 Task: Experiment with the "Adjust Tempo" effect to create a slowed-down or sped-up version of a song.
Action: Mouse moved to (63, 3)
Screenshot: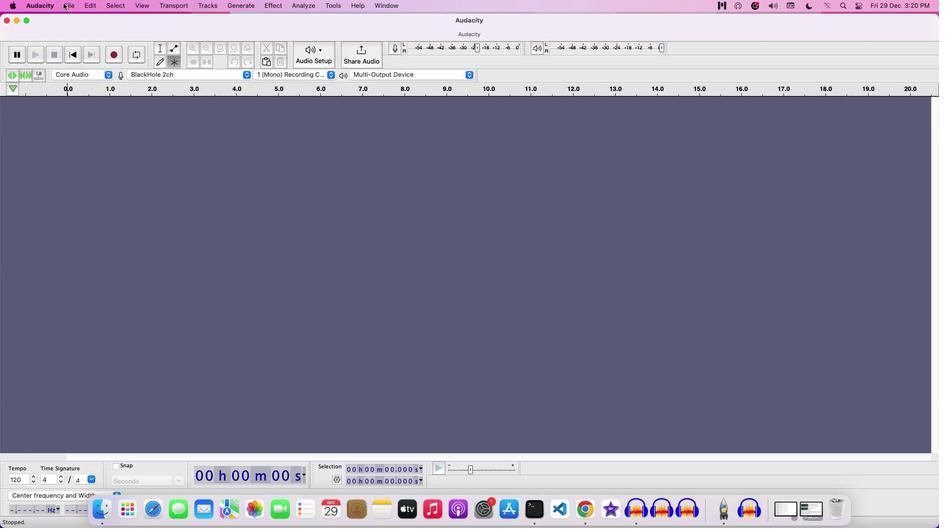 
Action: Mouse pressed left at (63, 3)
Screenshot: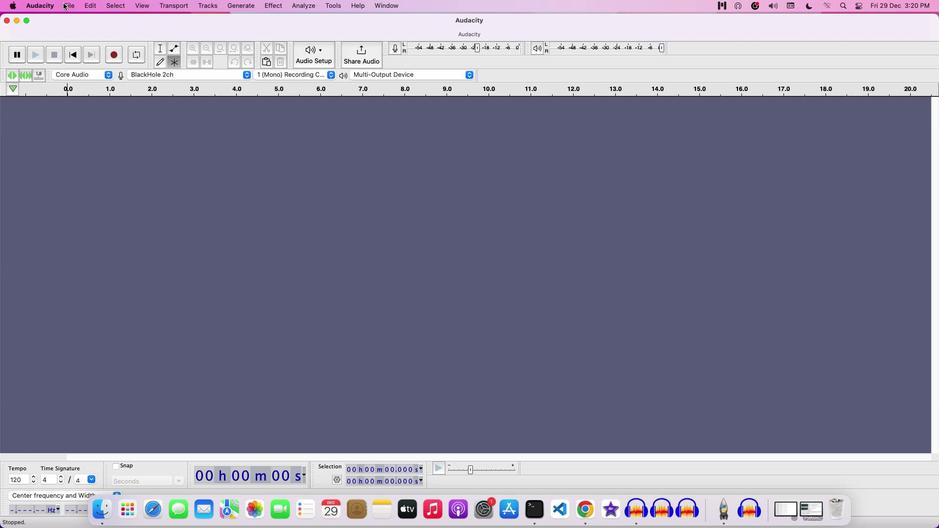 
Action: Mouse moved to (82, 33)
Screenshot: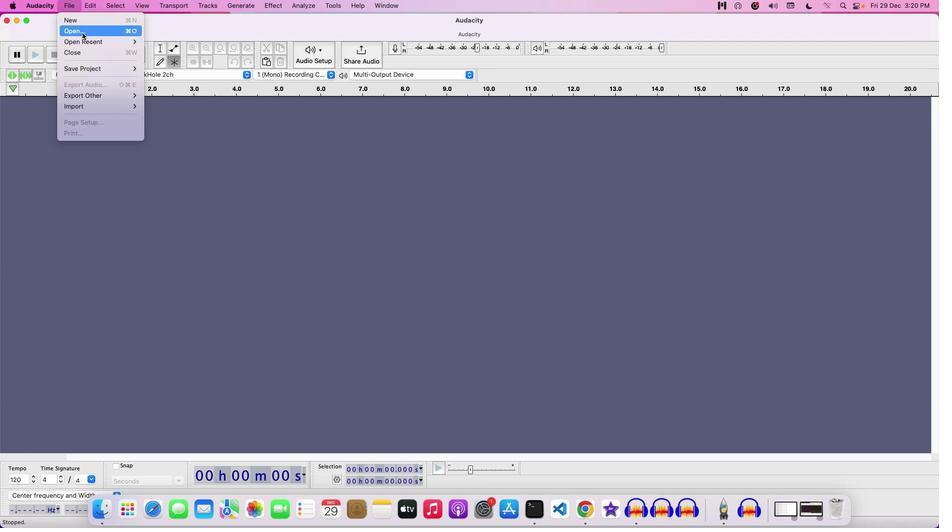 
Action: Mouse pressed left at (82, 33)
Screenshot: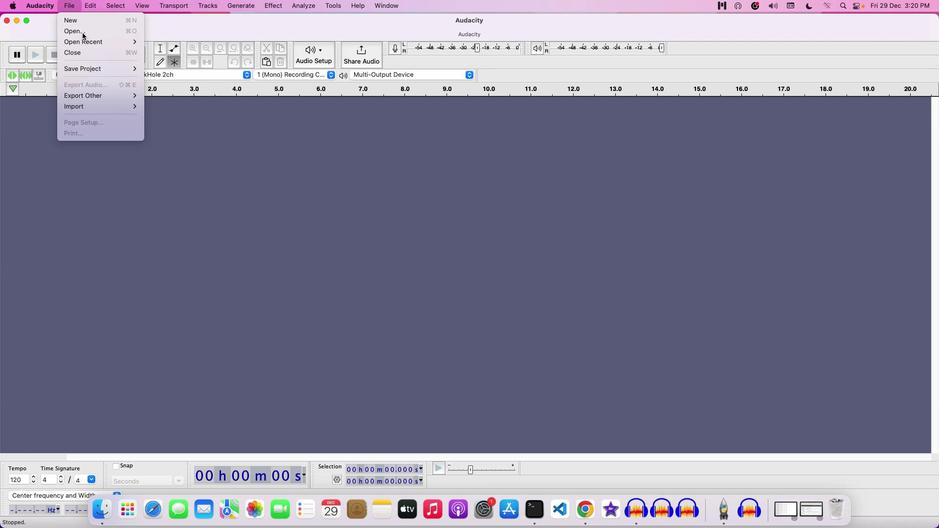 
Action: Mouse moved to (399, 161)
Screenshot: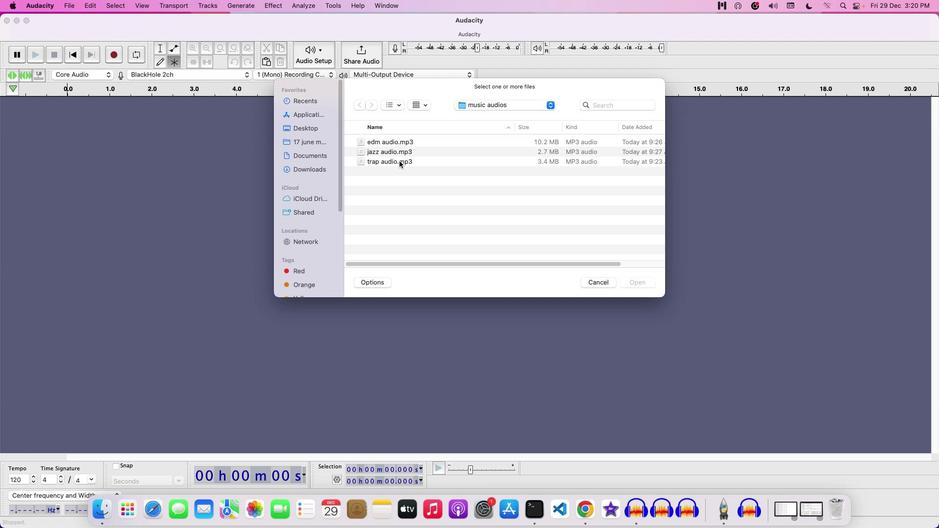 
Action: Mouse pressed left at (399, 161)
Screenshot: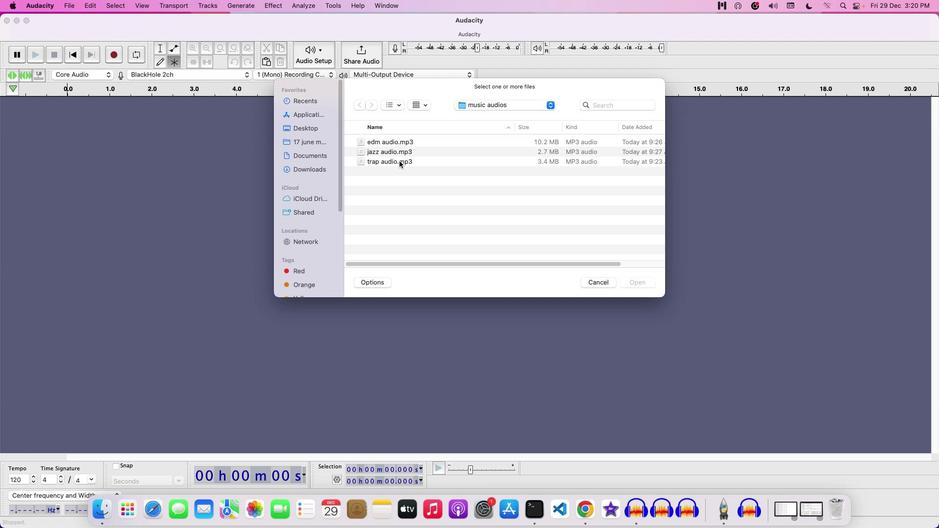 
Action: Mouse moved to (644, 280)
Screenshot: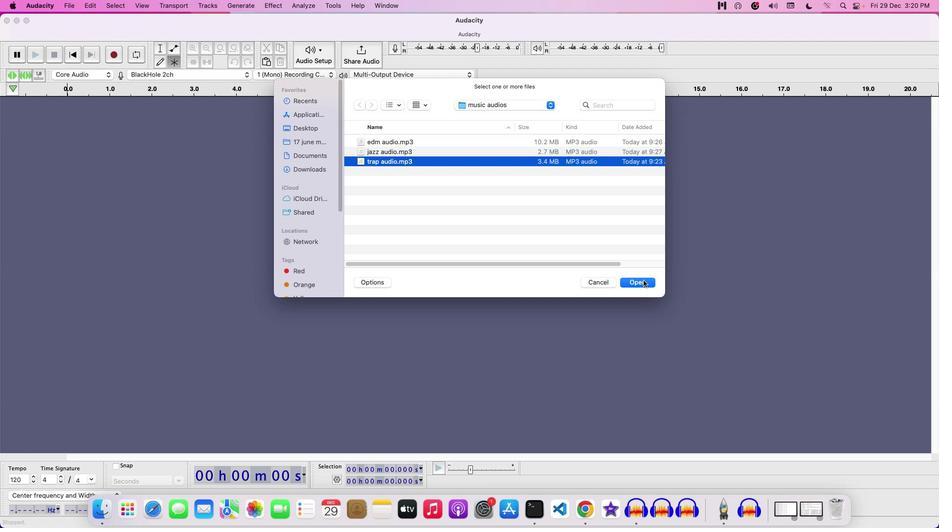 
Action: Mouse pressed left at (644, 280)
Screenshot: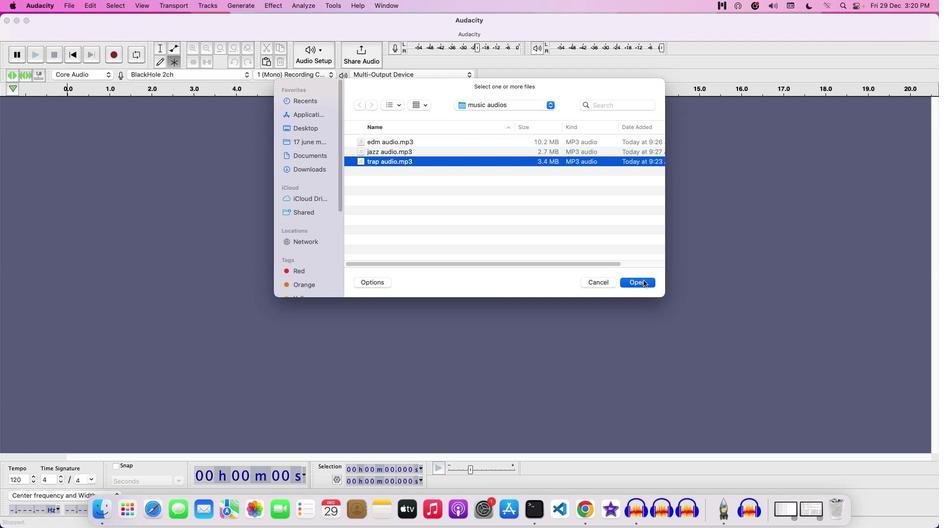 
Action: Mouse moved to (641, 279)
Screenshot: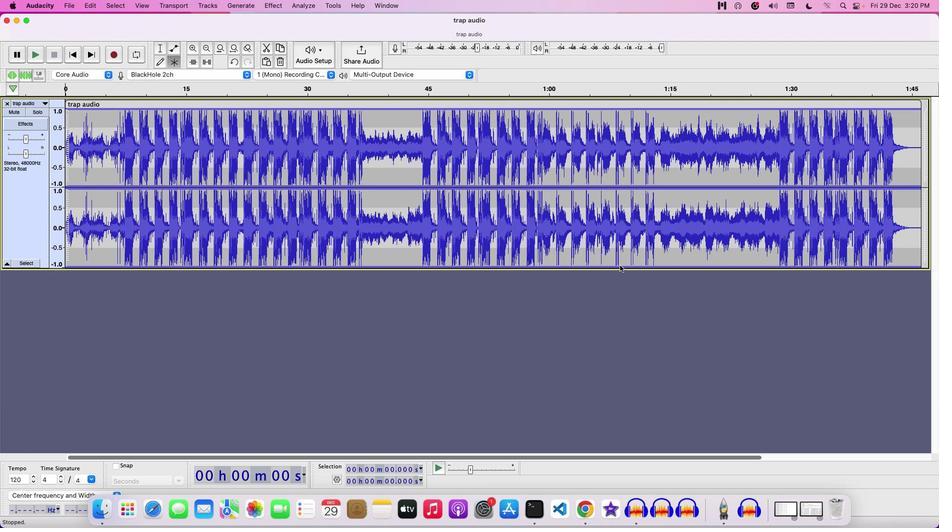 
Action: Key pressed Key.space
Screenshot: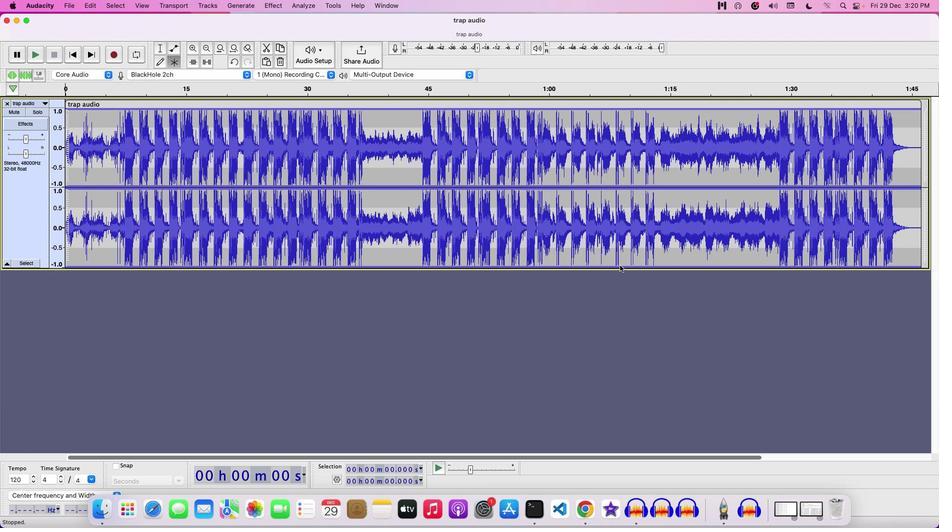 
Action: Mouse moved to (28, 140)
Screenshot: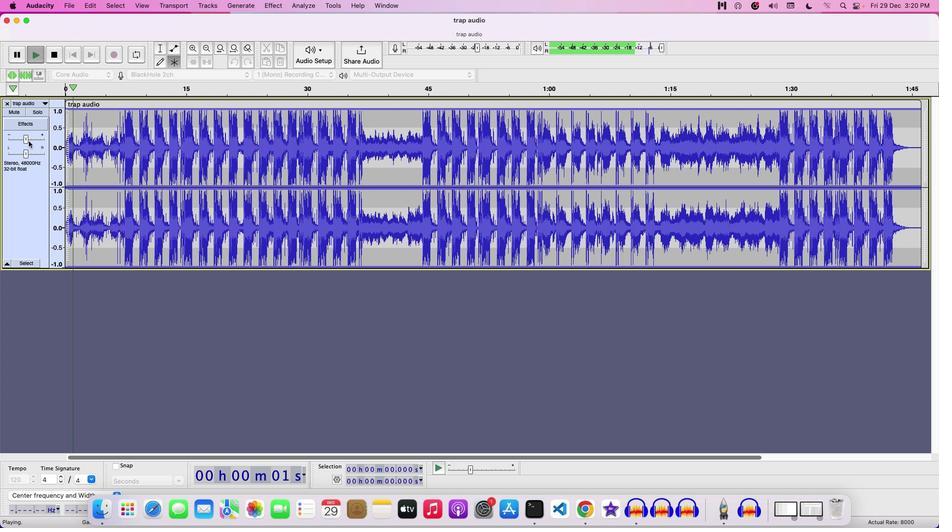 
Action: Mouse pressed left at (28, 140)
Screenshot: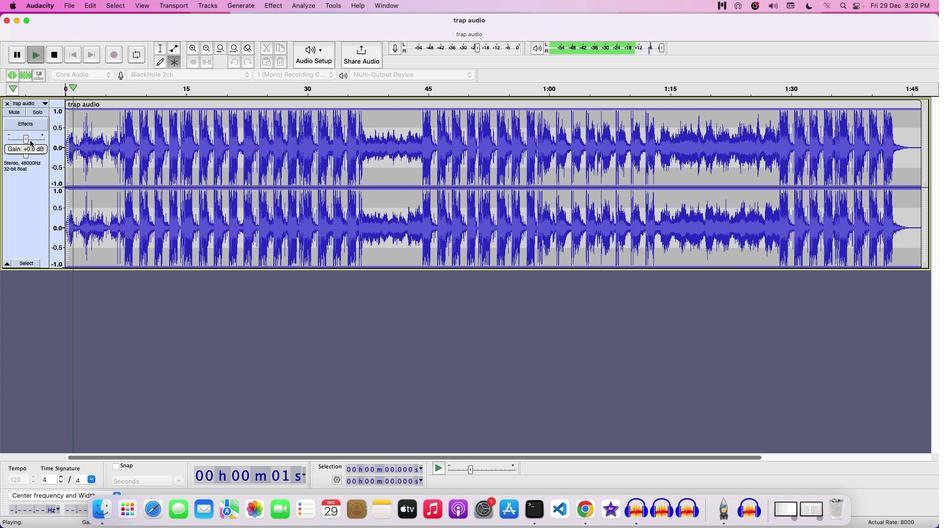 
Action: Mouse moved to (28, 138)
Screenshot: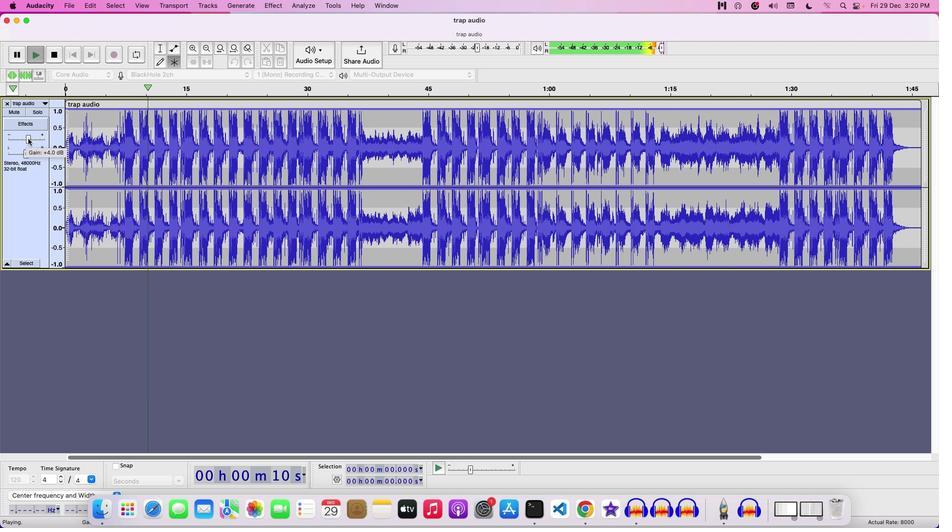 
Action: Mouse pressed left at (28, 138)
Screenshot: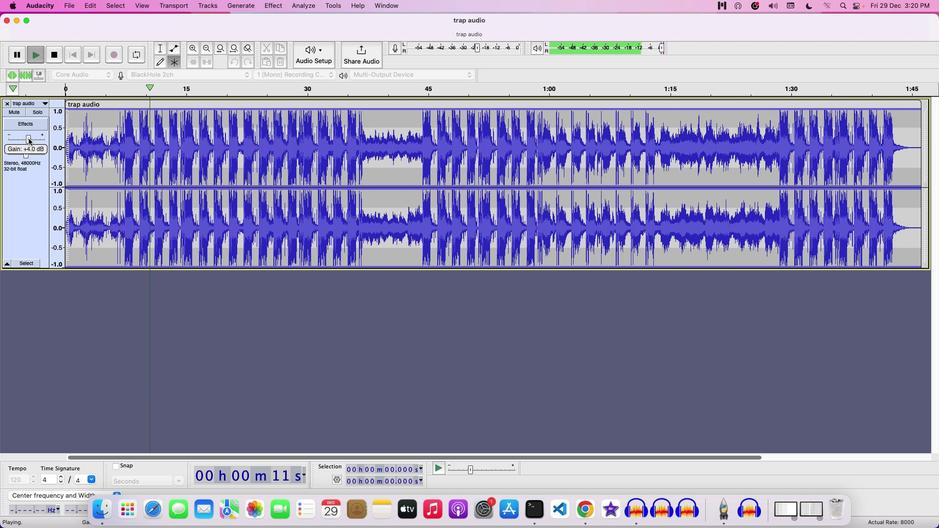 
Action: Mouse moved to (30, 138)
Screenshot: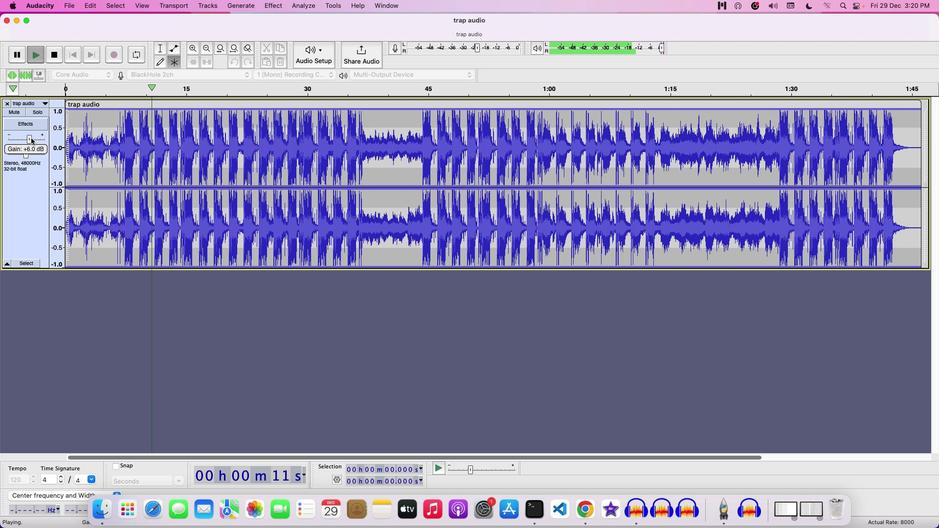 
Action: Mouse pressed left at (30, 138)
Screenshot: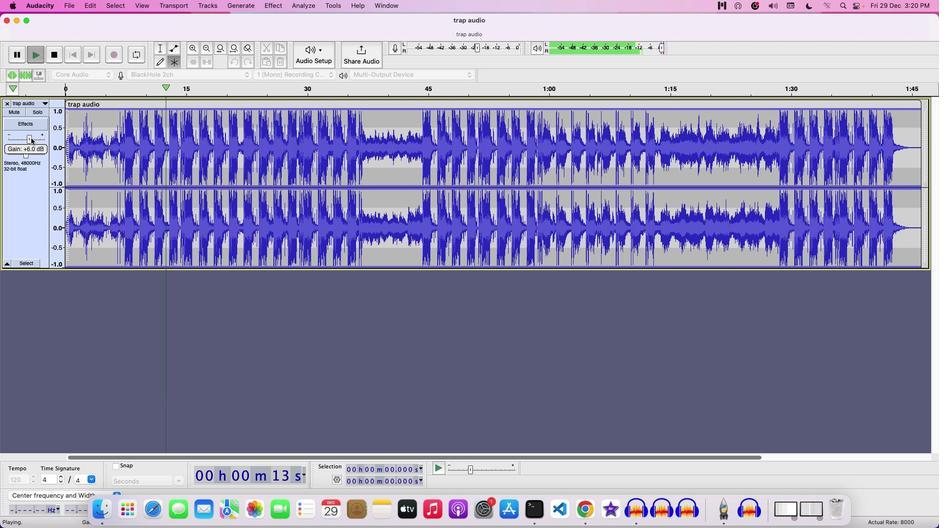 
Action: Mouse moved to (318, 210)
Screenshot: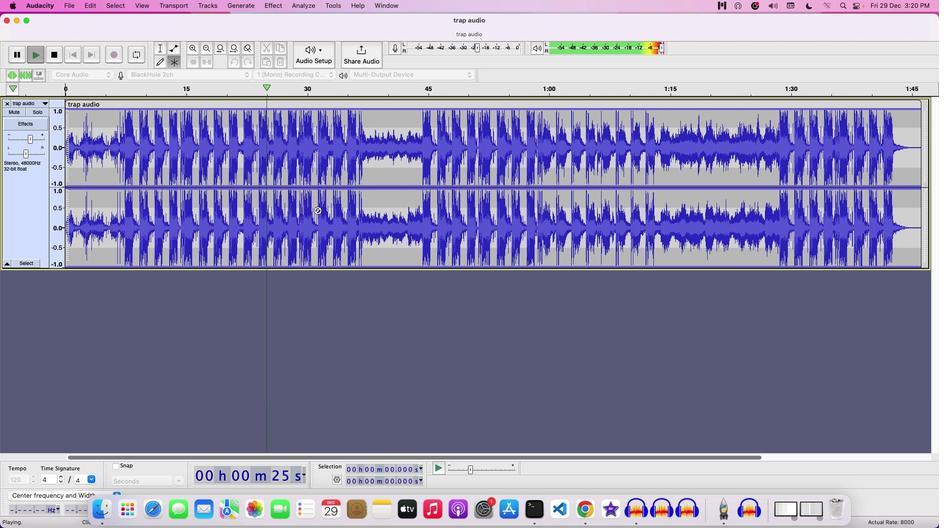 
Action: Key pressed Key.space
Screenshot: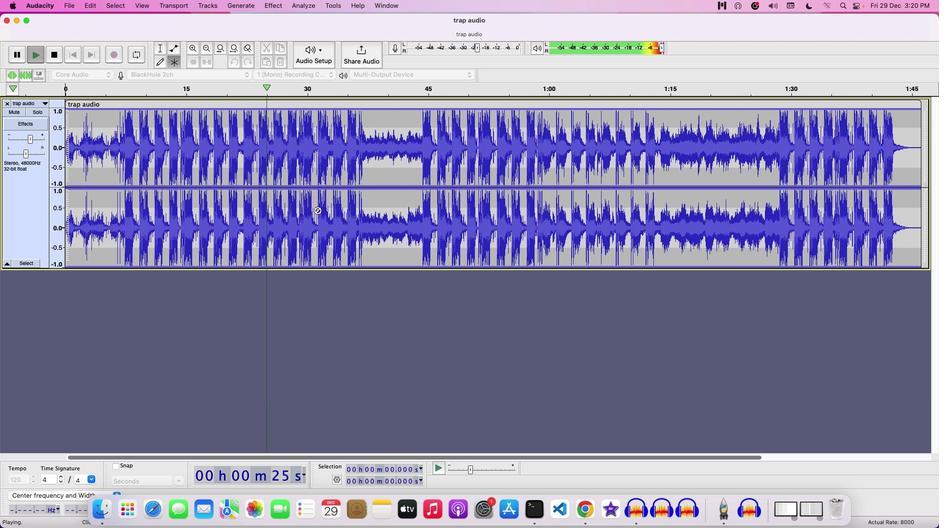 
Action: Mouse moved to (210, 147)
Screenshot: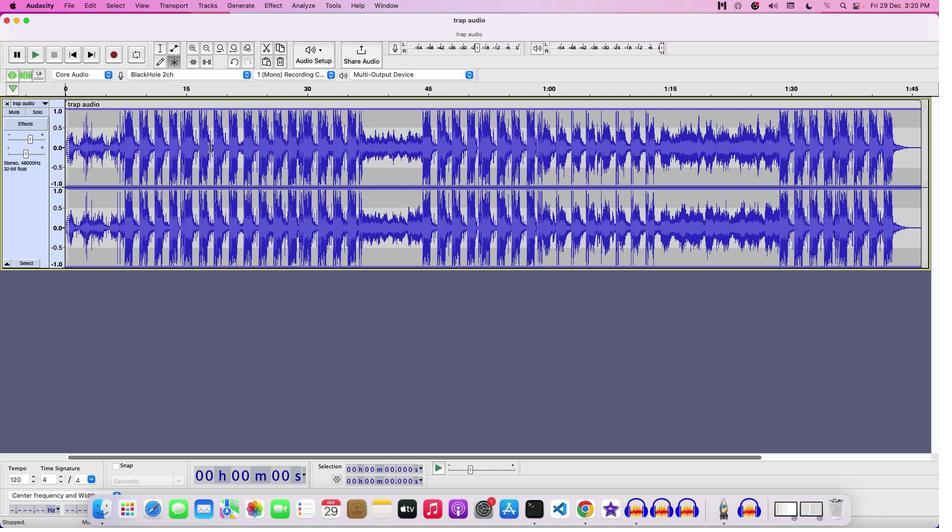 
Action: Mouse pressed left at (210, 147)
Screenshot: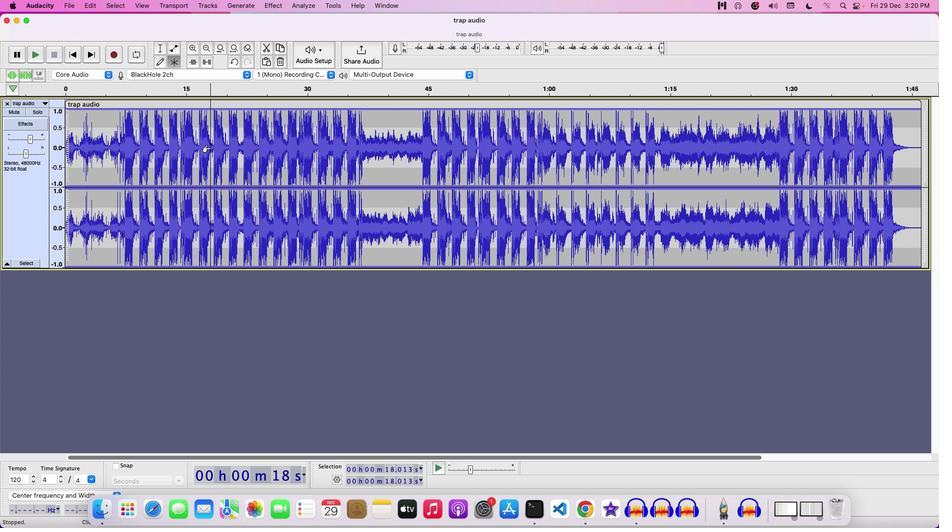 
Action: Mouse pressed left at (210, 147)
Screenshot: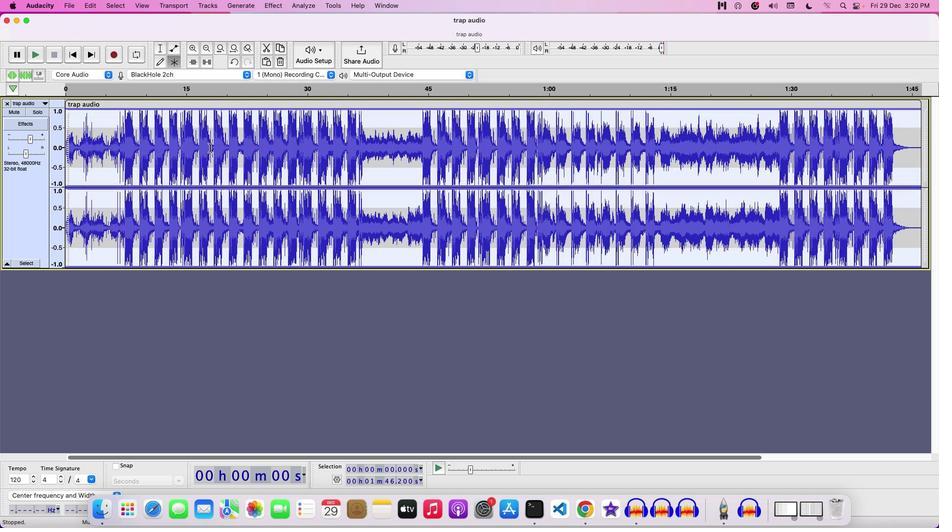 
Action: Mouse moved to (274, 5)
Screenshot: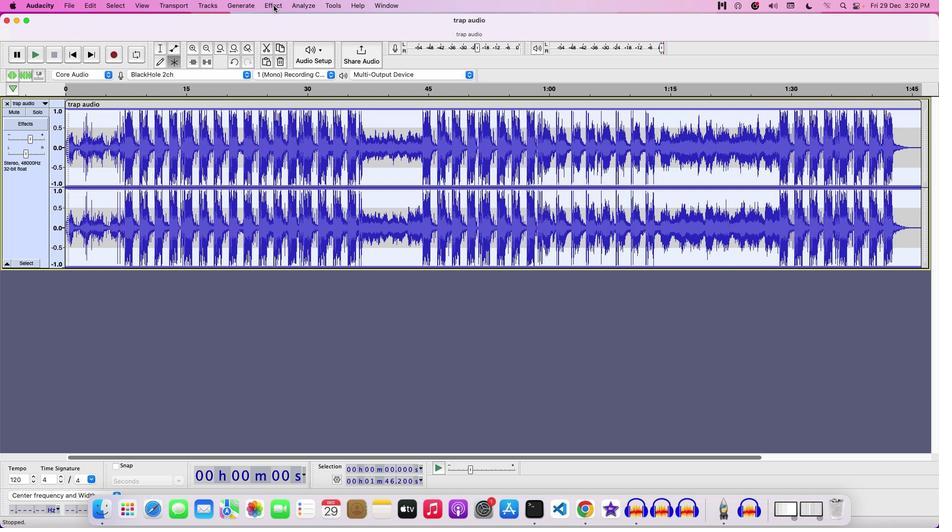 
Action: Mouse pressed left at (274, 5)
Screenshot: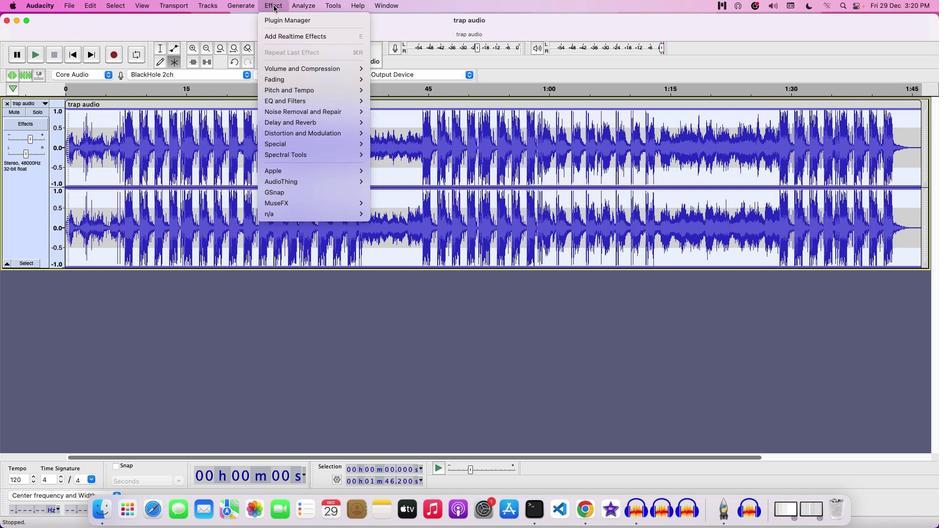 
Action: Mouse moved to (403, 111)
Screenshot: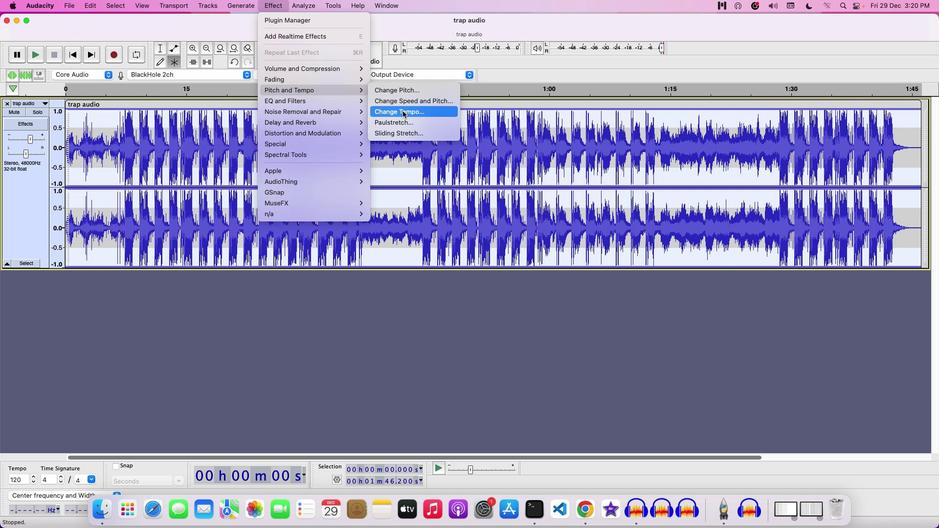
Action: Mouse pressed left at (403, 111)
Screenshot: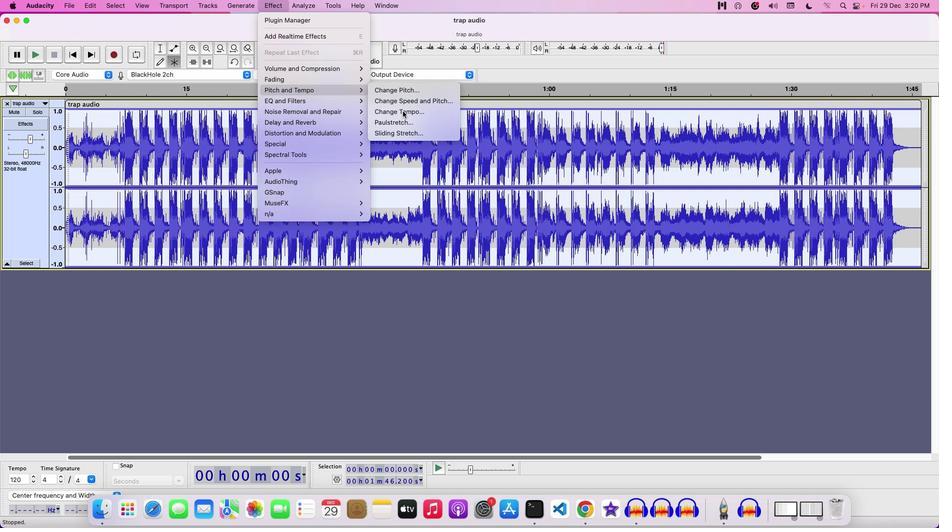 
Action: Mouse moved to (467, 251)
Screenshot: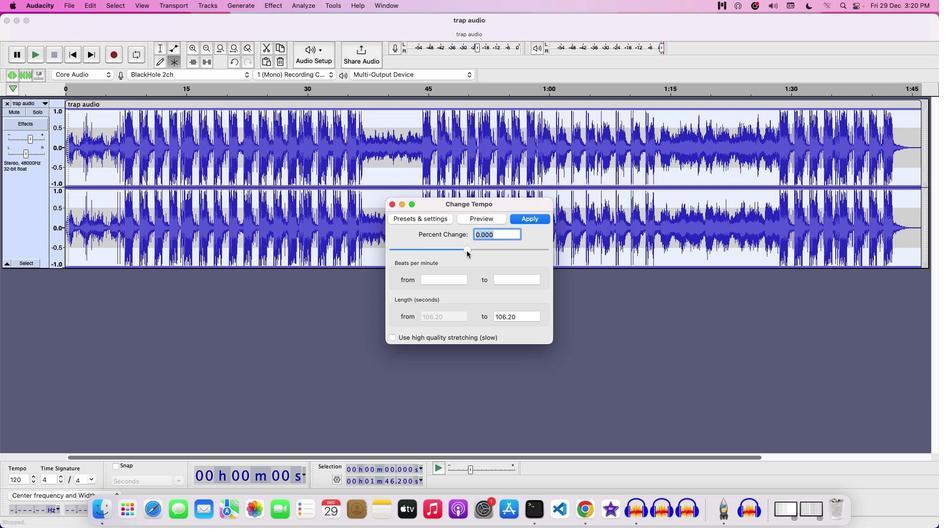 
Action: Mouse pressed left at (467, 251)
Screenshot: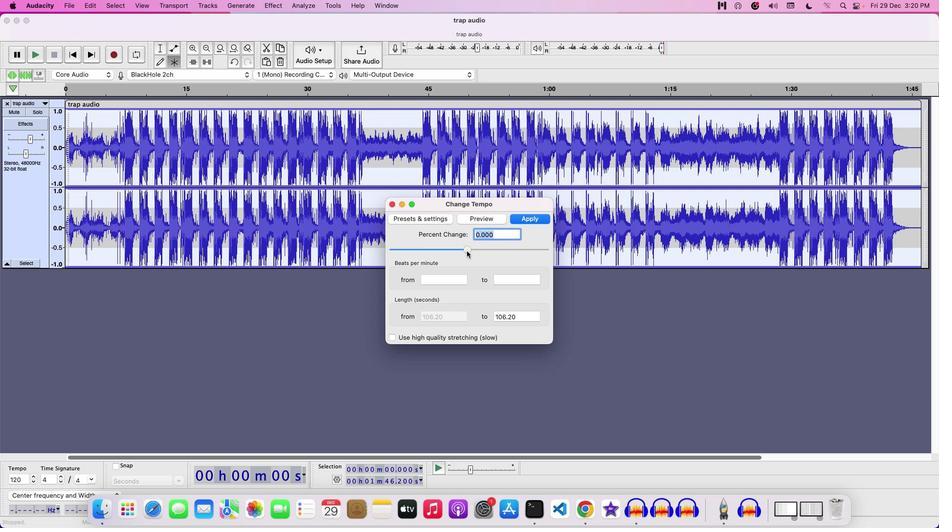 
Action: Mouse moved to (472, 218)
Screenshot: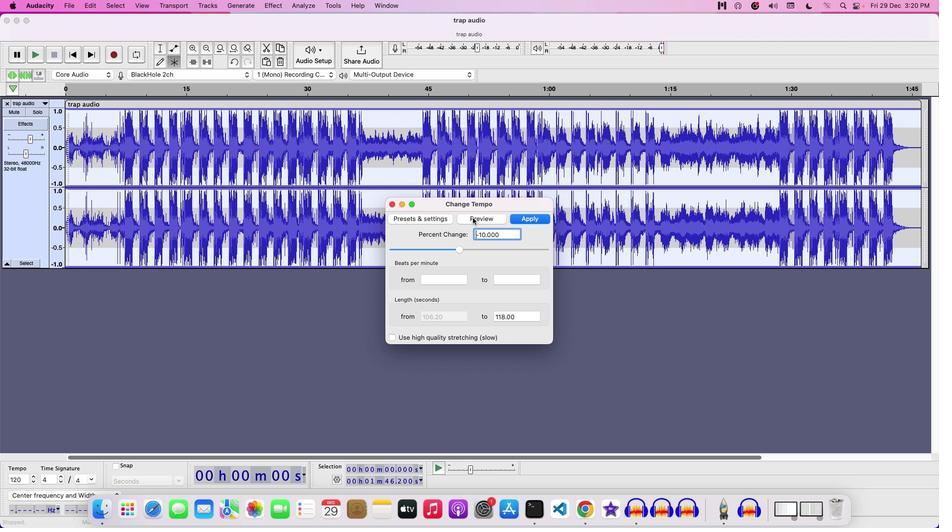
Action: Mouse pressed left at (472, 218)
Screenshot: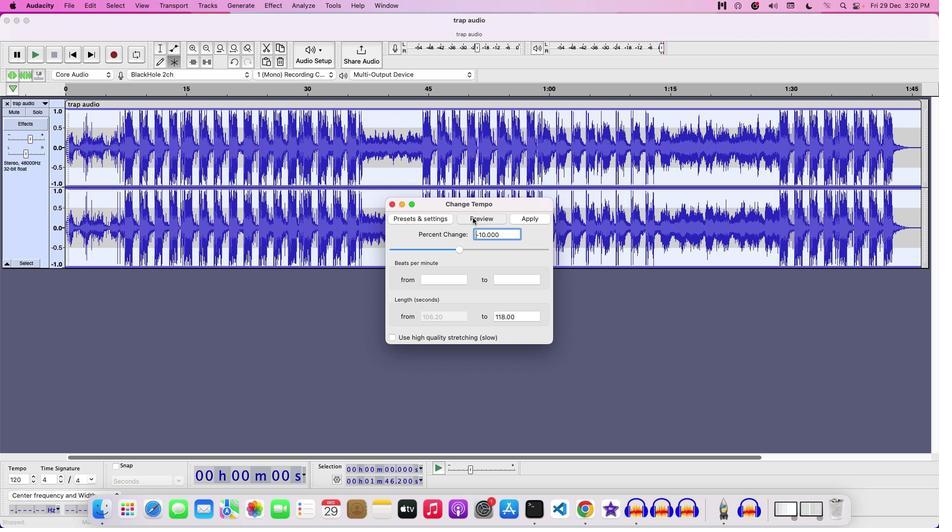 
Action: Mouse moved to (458, 252)
Screenshot: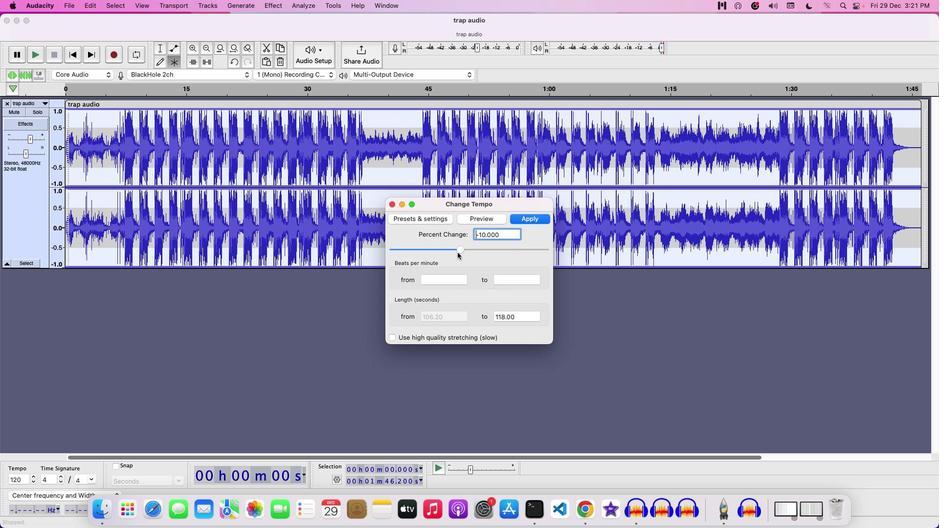 
Action: Mouse pressed left at (458, 252)
Screenshot: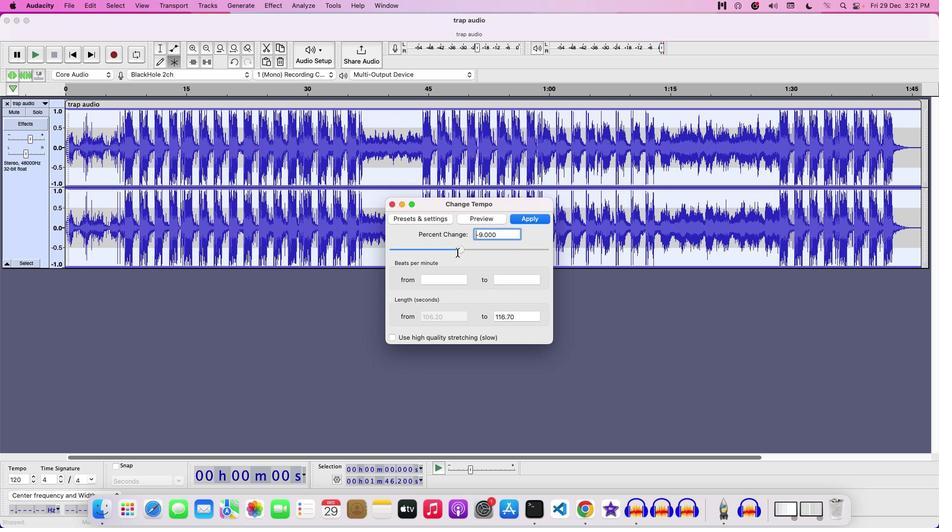 
Action: Mouse moved to (471, 218)
Screenshot: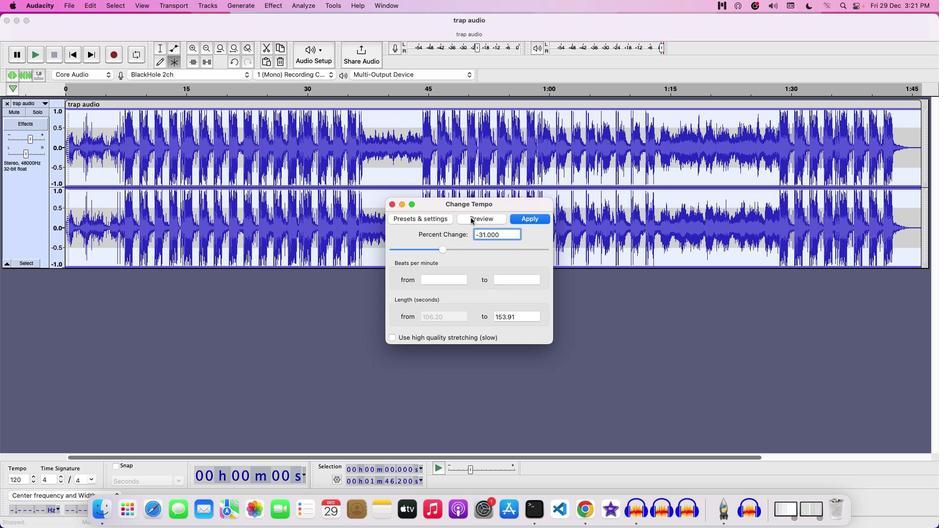 
Action: Mouse pressed left at (471, 218)
Screenshot: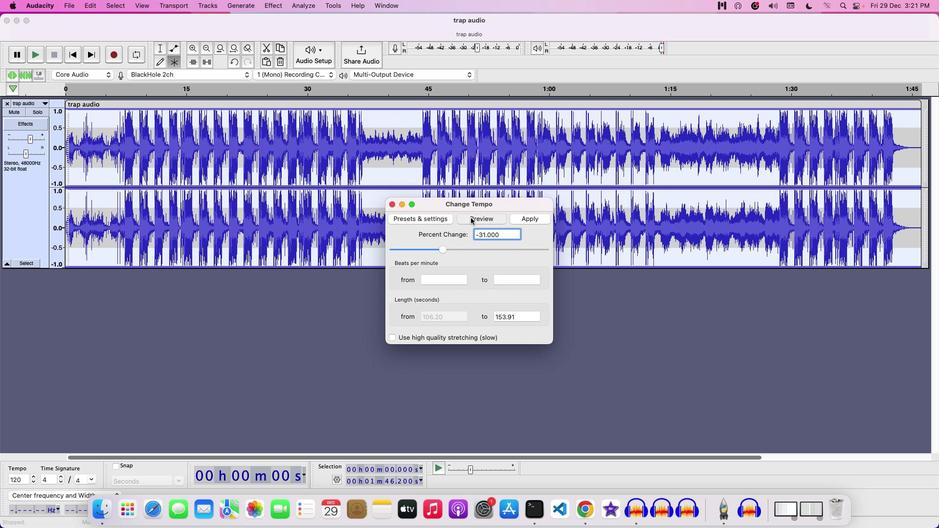 
Action: Mouse moved to (448, 249)
Screenshot: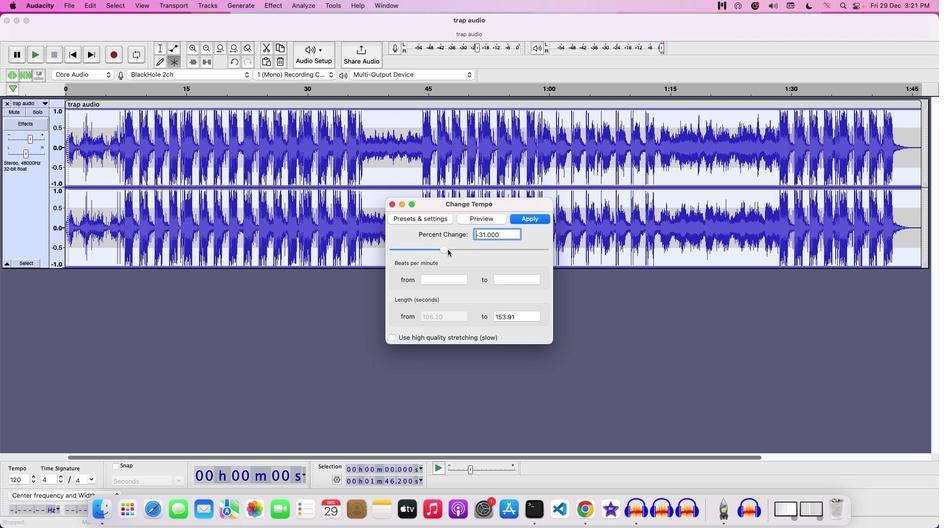 
Action: Mouse pressed left at (448, 249)
Screenshot: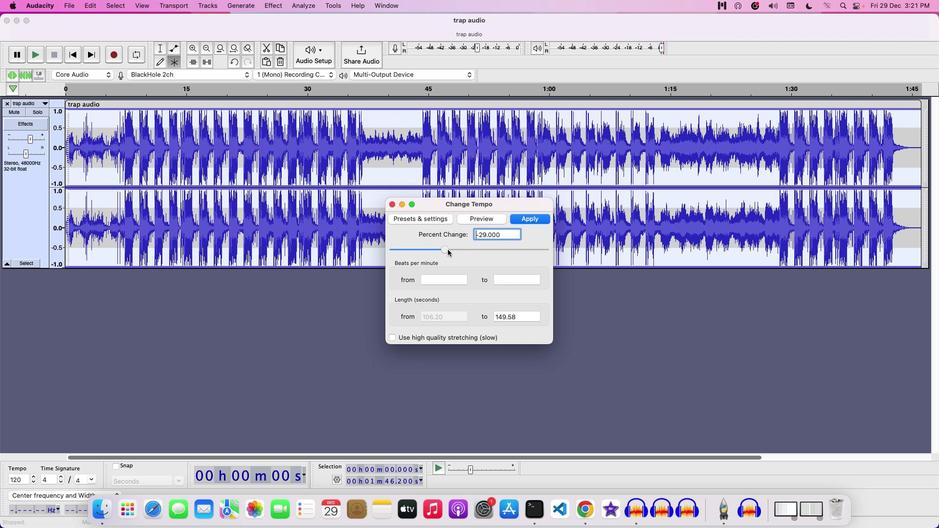 
Action: Mouse moved to (457, 247)
Screenshot: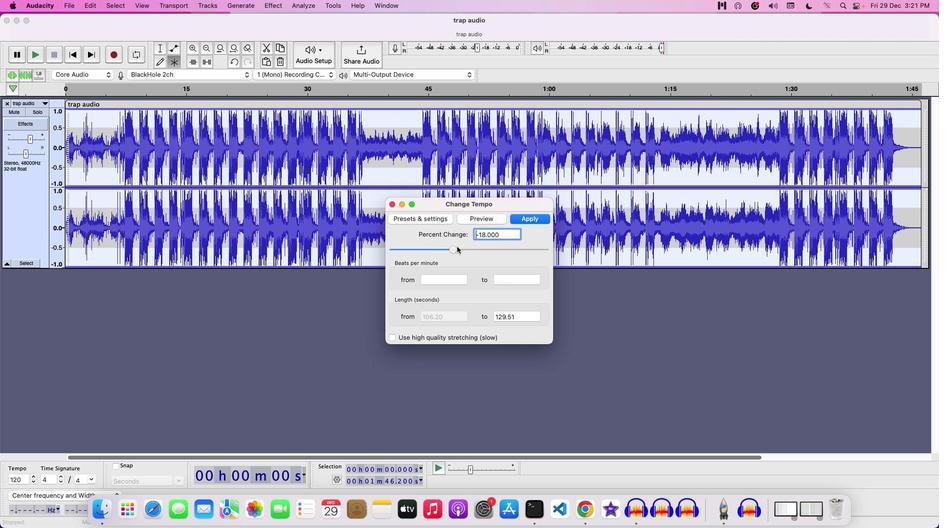 
Action: Mouse pressed left at (457, 247)
Screenshot: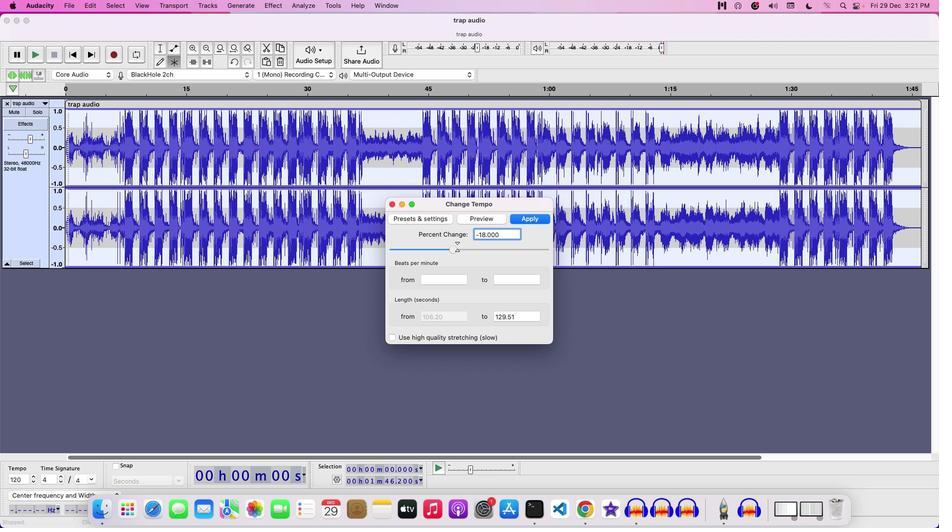 
Action: Mouse moved to (473, 218)
Screenshot: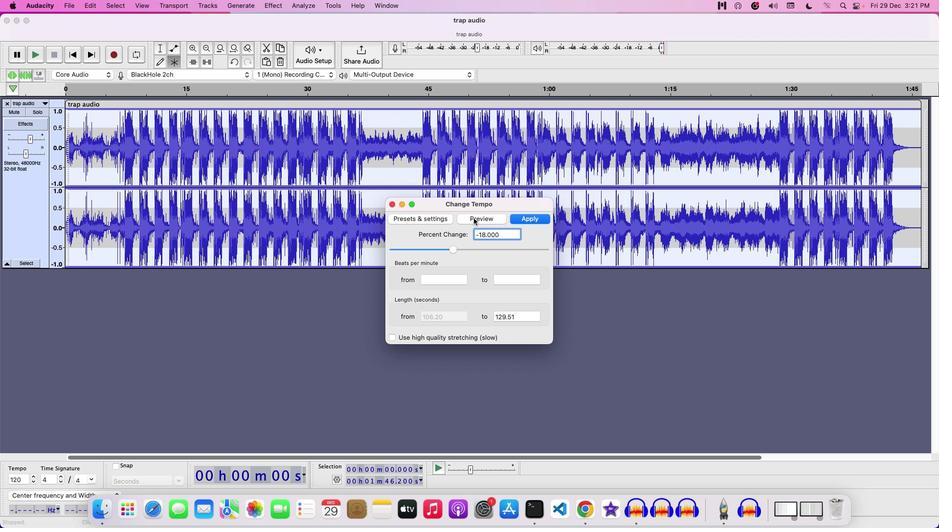
Action: Mouse pressed left at (473, 218)
Screenshot: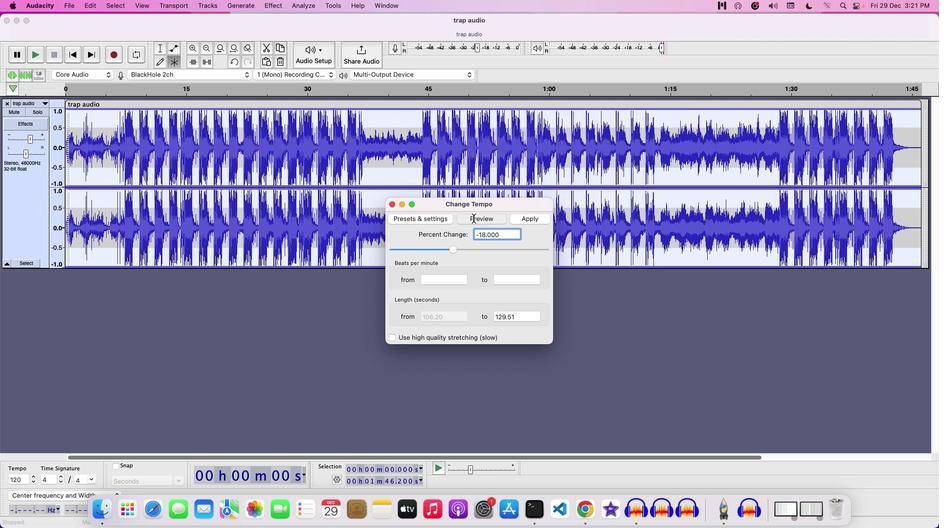 
Action: Mouse moved to (454, 250)
Screenshot: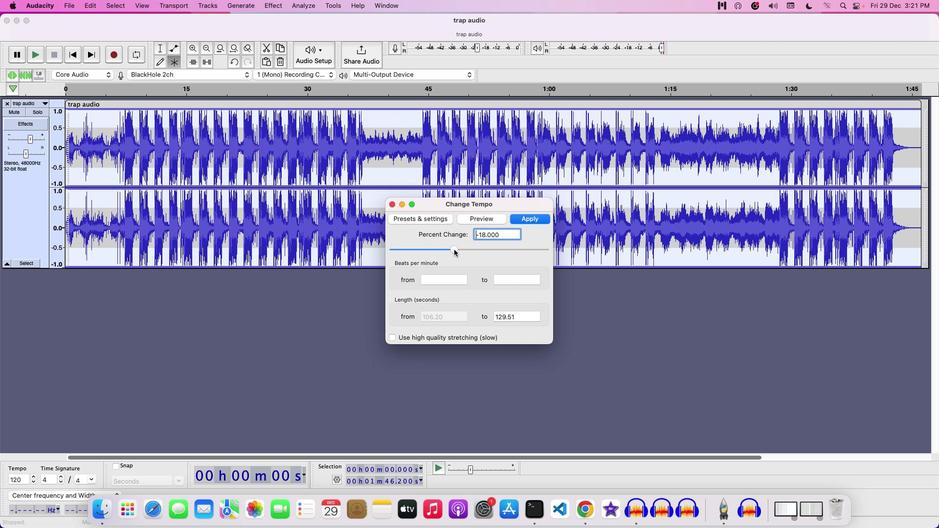 
Action: Mouse pressed left at (454, 250)
Screenshot: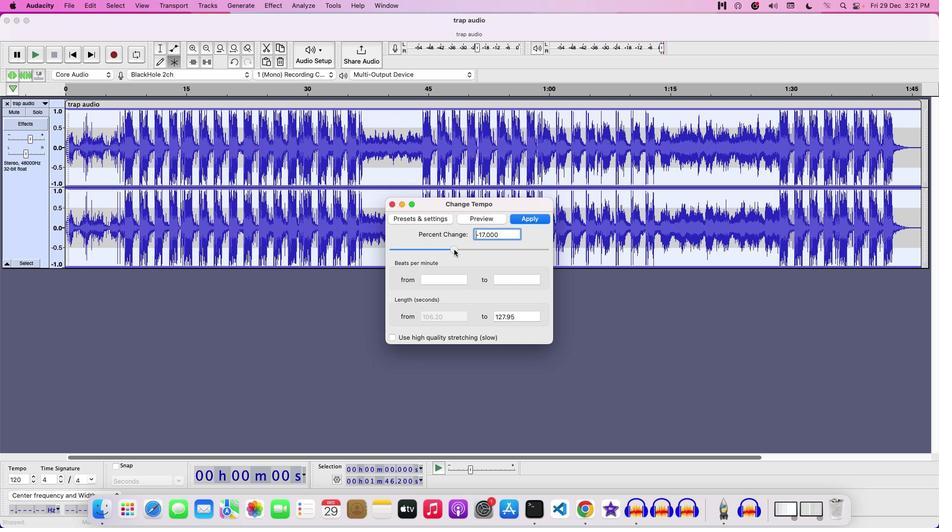 
Action: Mouse moved to (520, 219)
Screenshot: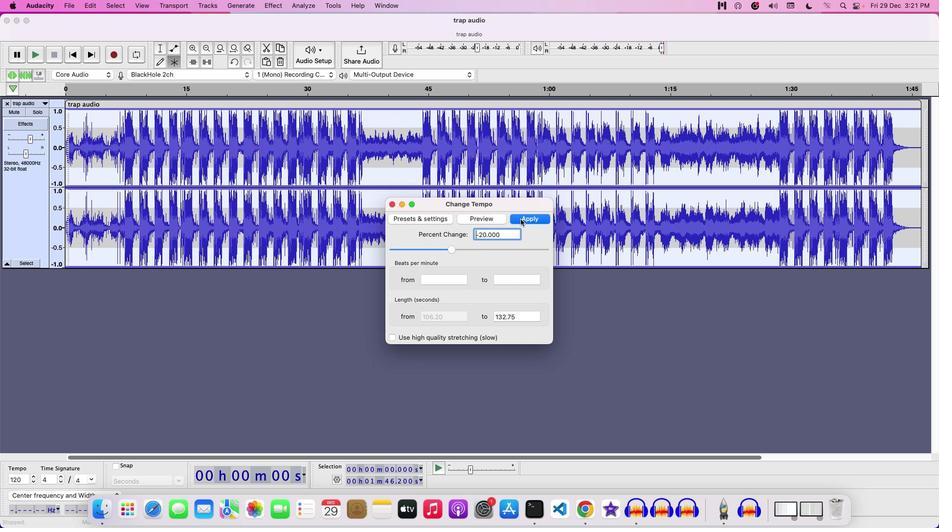 
Action: Mouse pressed left at (520, 219)
Screenshot: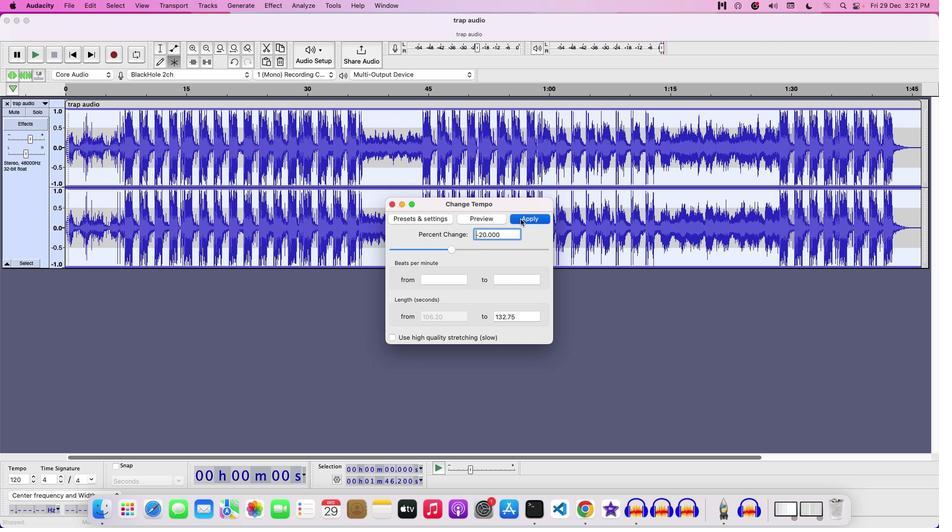 
Action: Mouse moved to (116, 136)
Screenshot: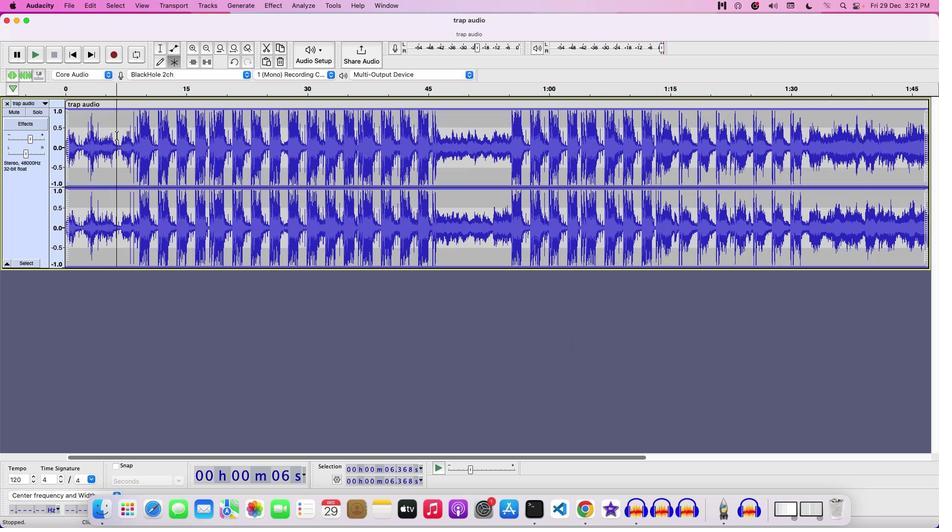 
Action: Mouse pressed left at (116, 136)
Screenshot: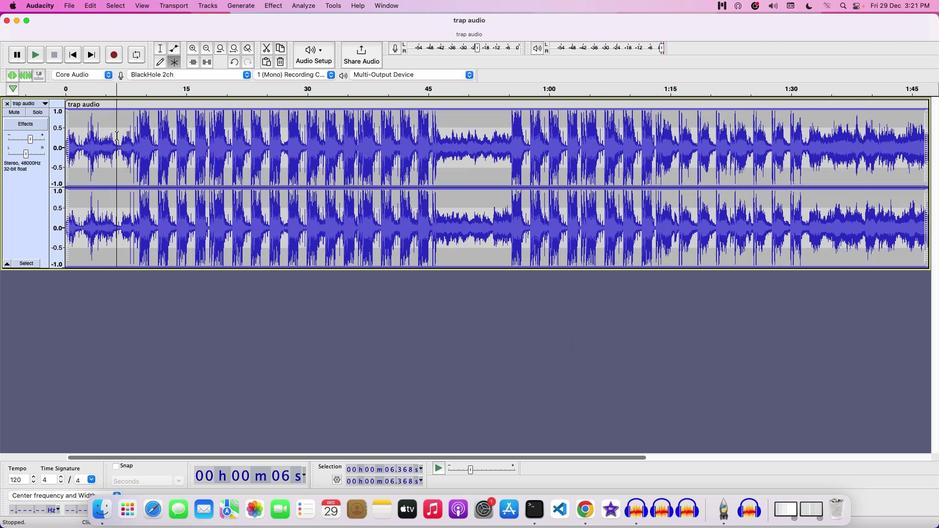 
Action: Mouse moved to (100, 131)
Screenshot: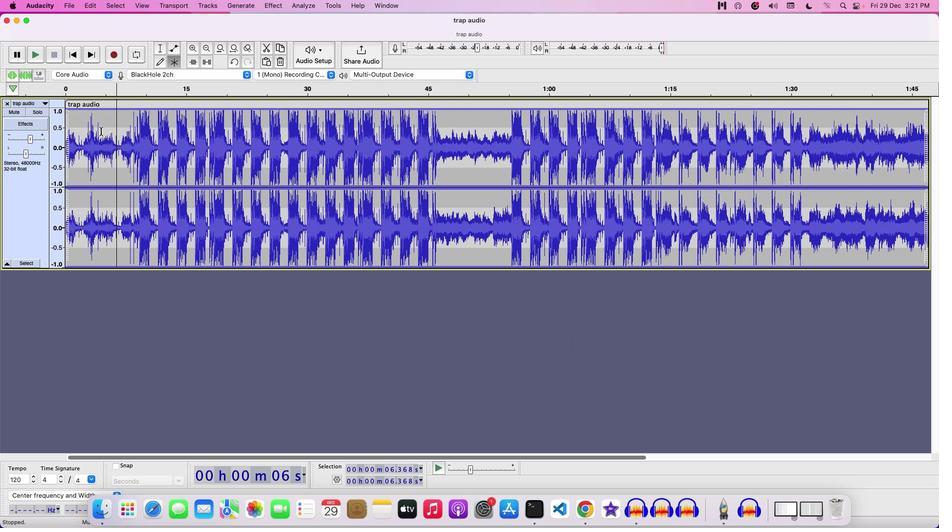 
Action: Key pressed Key.space
Screenshot: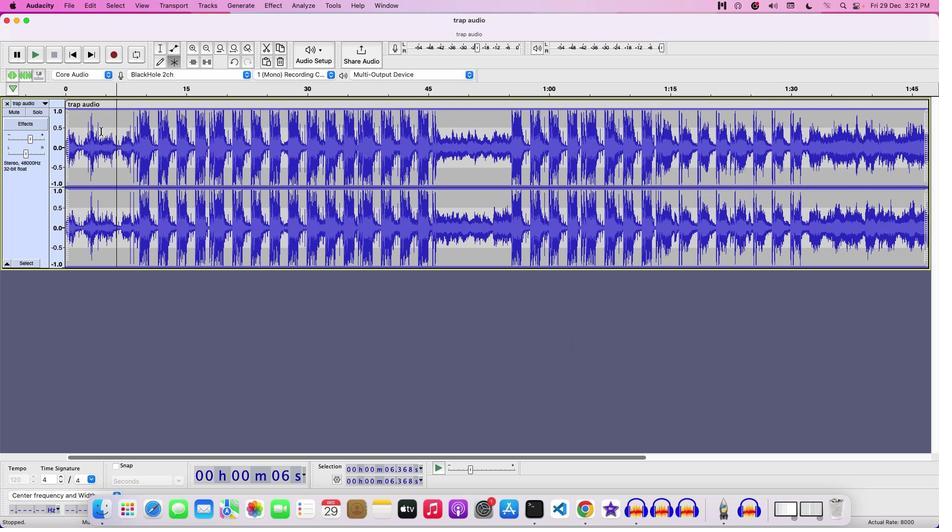 
Action: Mouse moved to (29, 141)
Screenshot: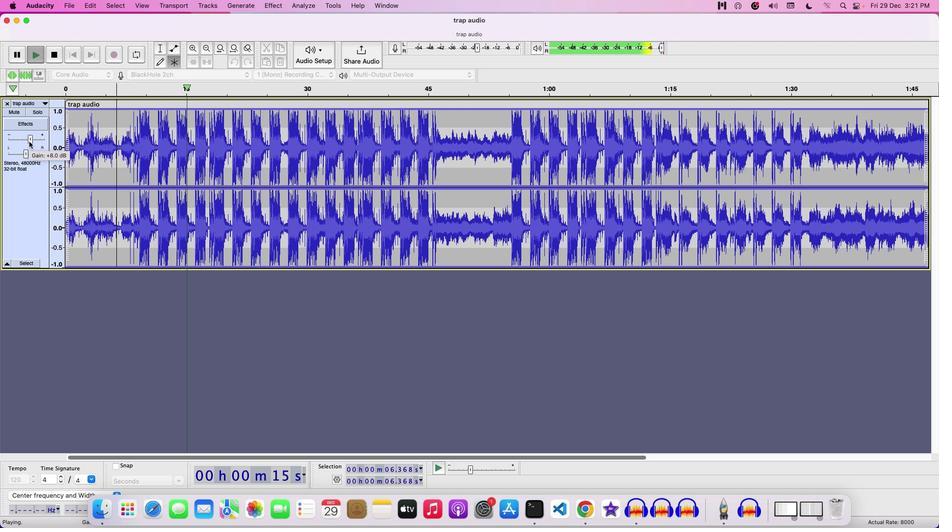 
Action: Mouse pressed left at (29, 141)
Screenshot: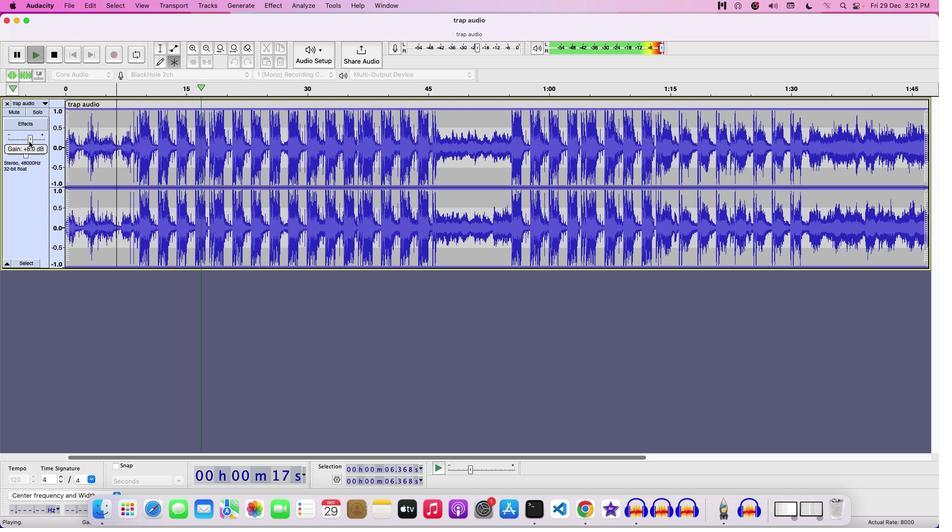 
Action: Mouse moved to (24, 198)
Screenshot: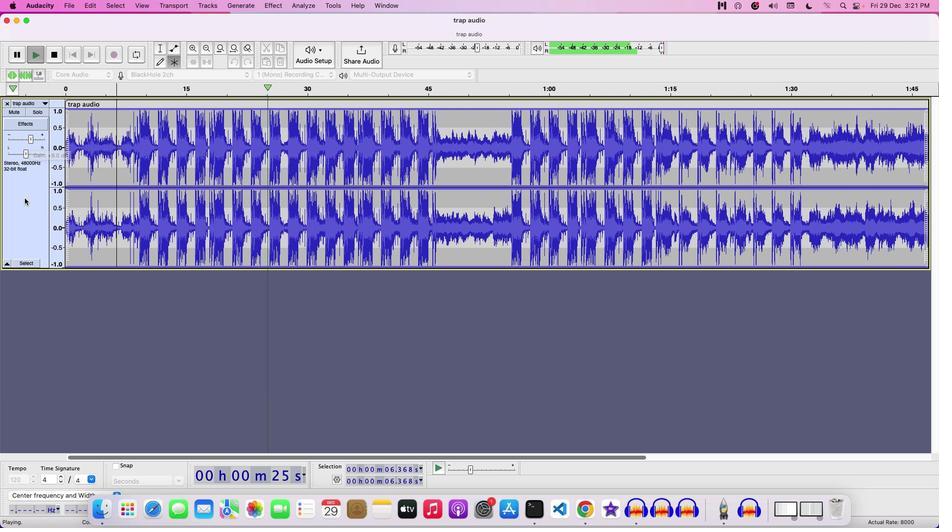 
Action: Mouse pressed left at (24, 198)
Screenshot: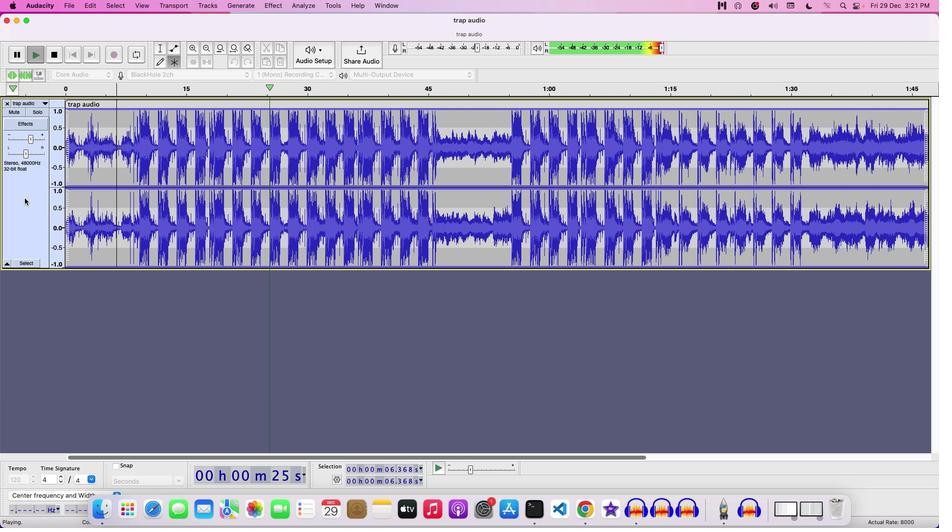 
Action: Mouse moved to (28, 216)
Screenshot: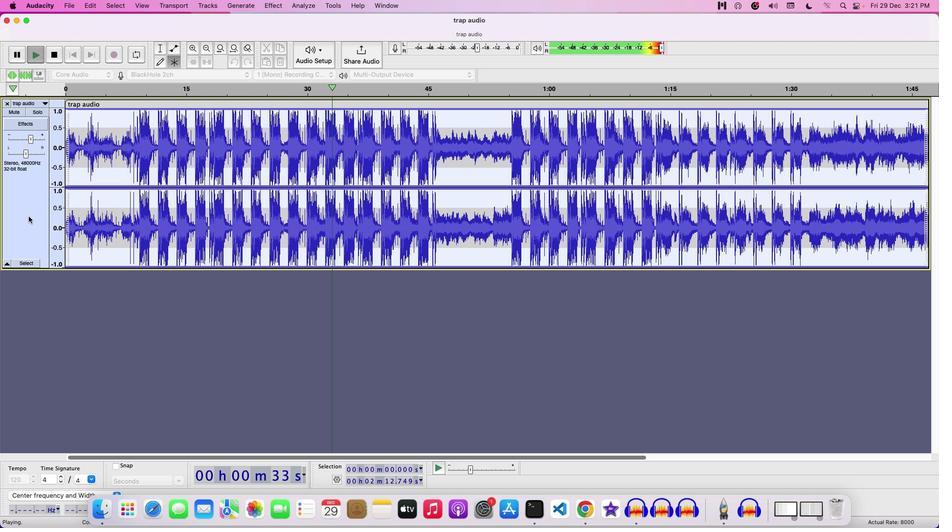 
Action: Mouse pressed left at (28, 216)
Screenshot: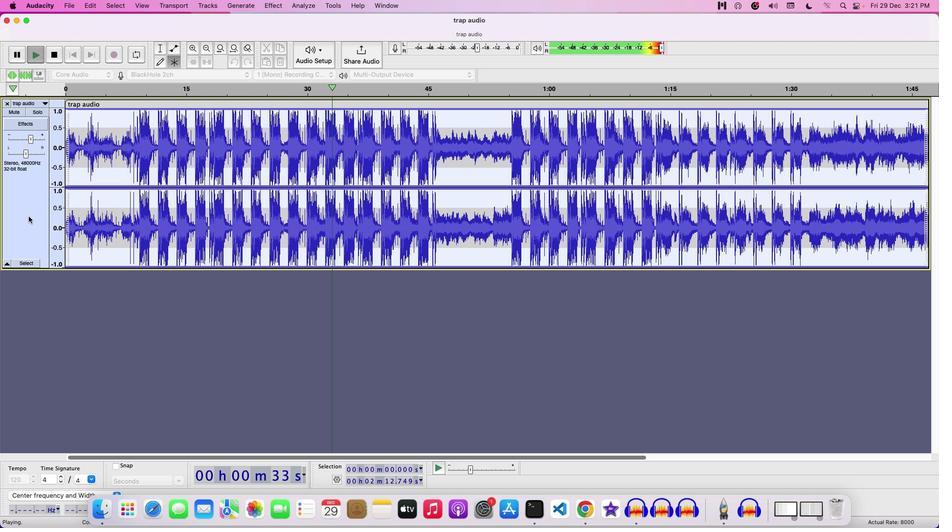 
Action: Mouse moved to (314, 187)
Screenshot: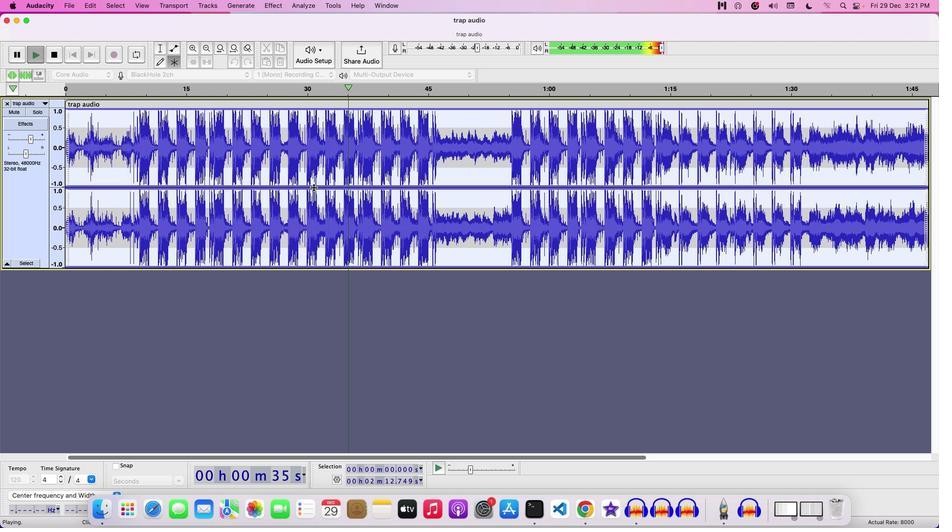
Action: Key pressed Key.space
Screenshot: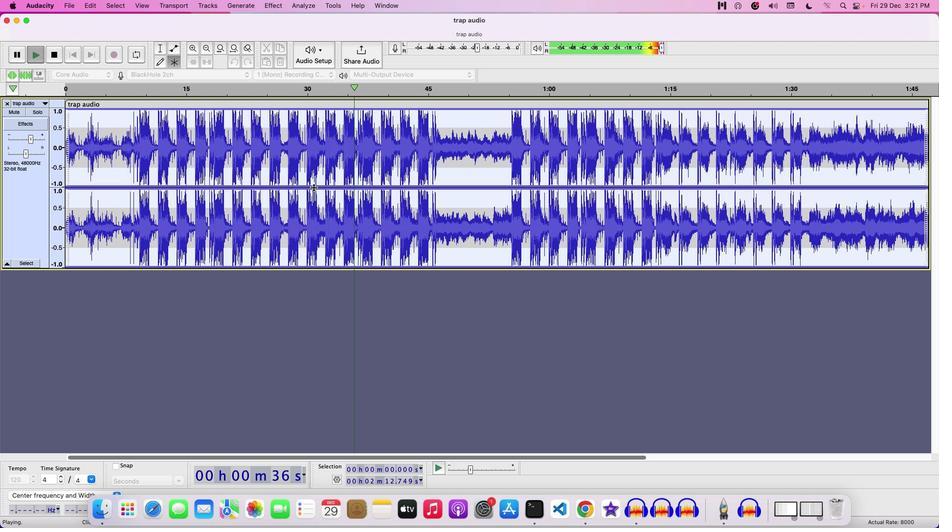 
Action: Mouse moved to (61, 0)
Screenshot: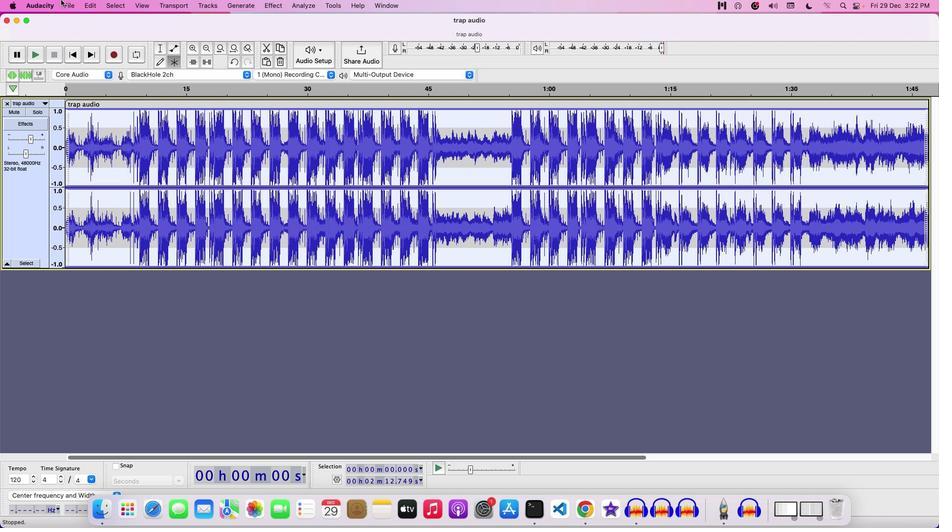 
Action: Mouse pressed left at (61, 0)
Screenshot: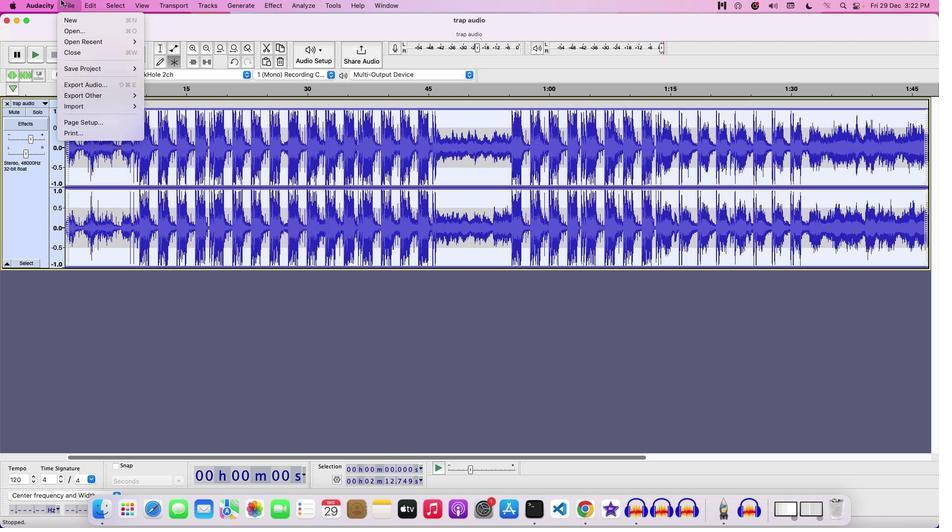 
Action: Mouse moved to (172, 69)
Screenshot: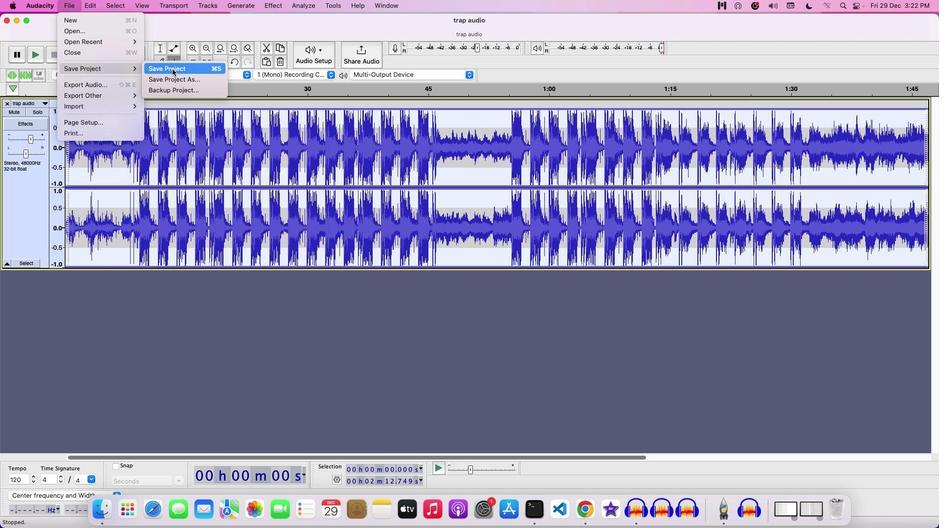 
Action: Mouse pressed left at (172, 69)
Screenshot: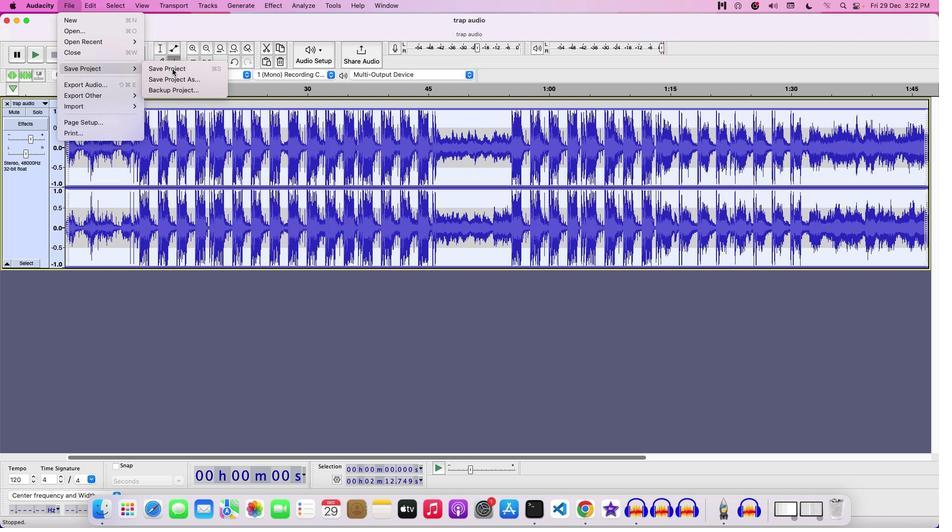 
Action: Mouse moved to (489, 133)
Screenshot: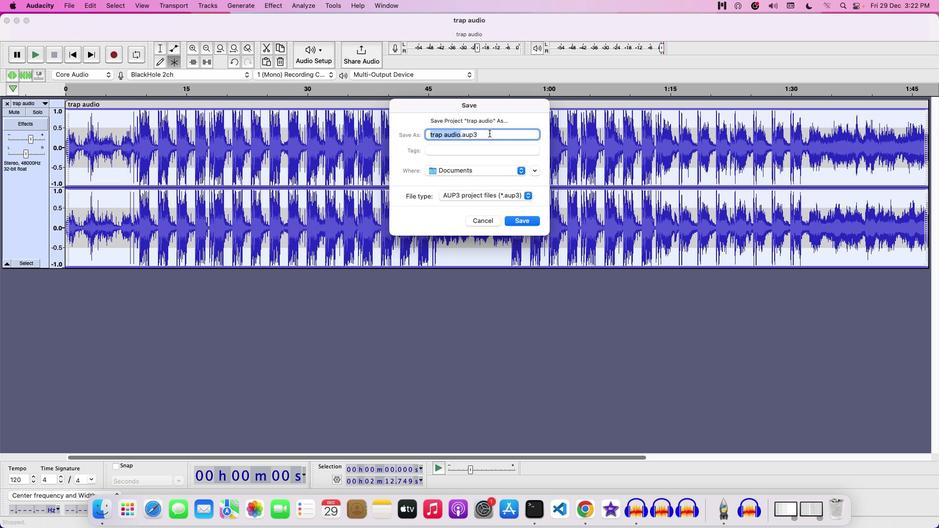 
Action: Key pressed Key.backspace'A''D''J''U''S''T''I''N''G'Key.space'T''E''M''P''O'Key.space
Screenshot: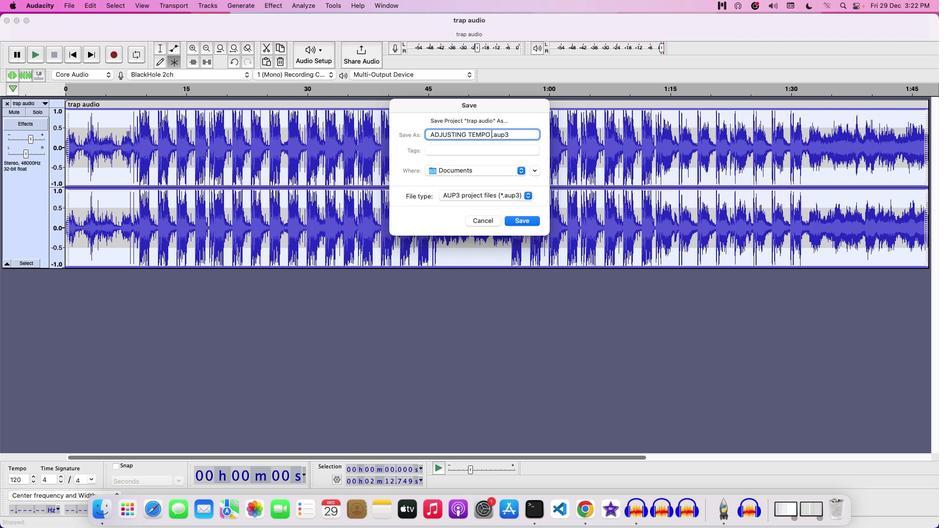 
Action: Mouse moved to (522, 222)
Screenshot: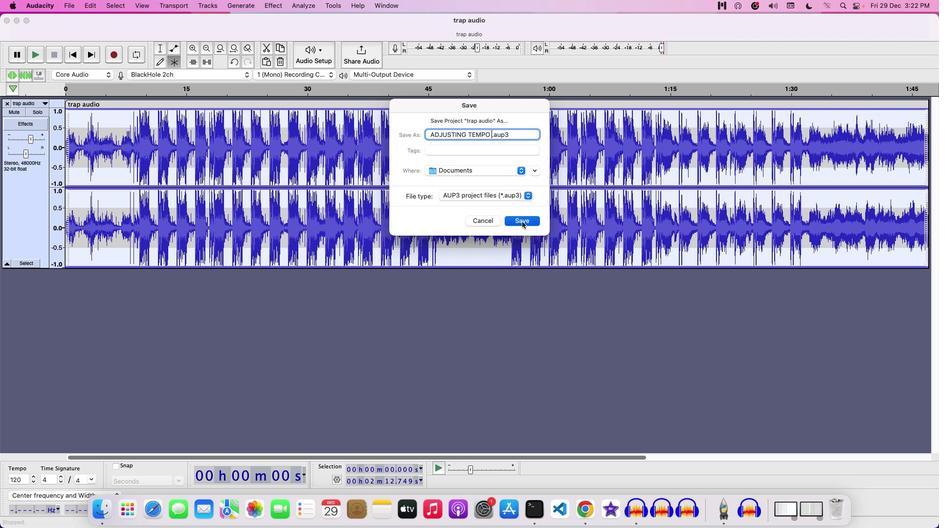 
Action: Mouse pressed left at (522, 222)
Screenshot: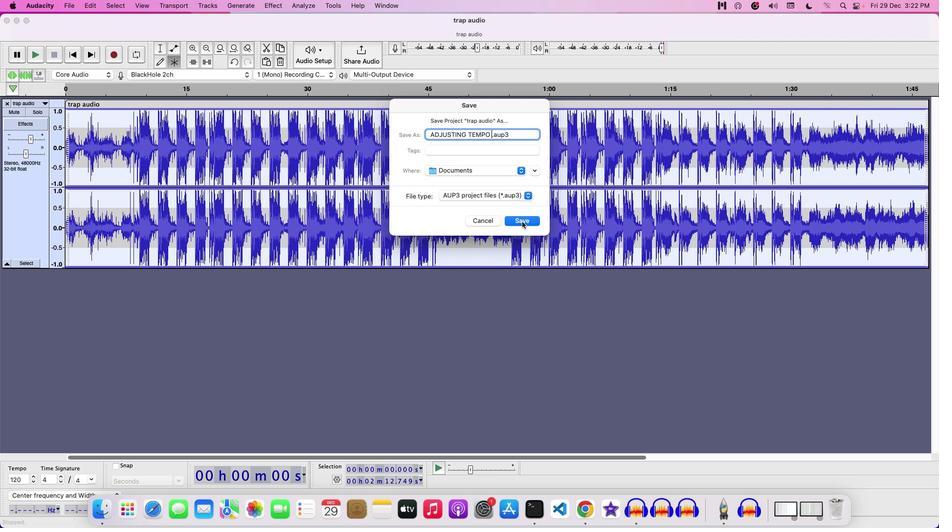 
Action: Mouse moved to (518, 221)
Screenshot: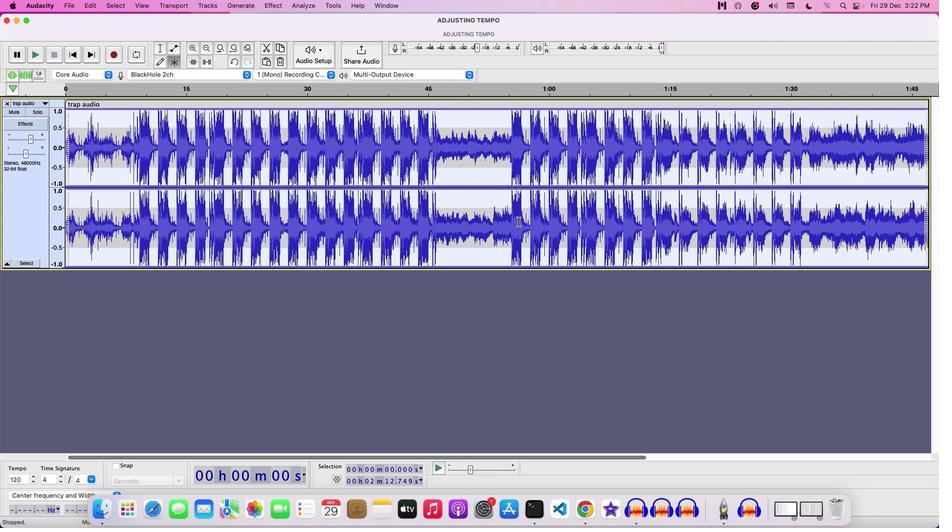
